 Task: Create a due date automation trigger when advanced on, on the monday of the week before a card is due add dates due next month at 11:00 AM.
Action: Mouse moved to (1073, 79)
Screenshot: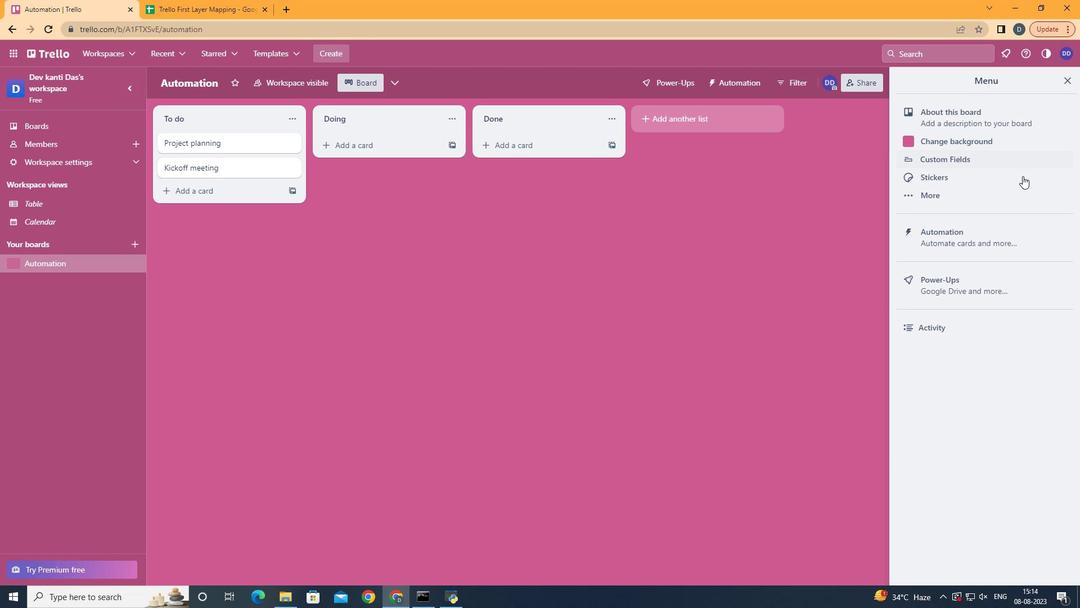 
Action: Mouse pressed left at (1073, 79)
Screenshot: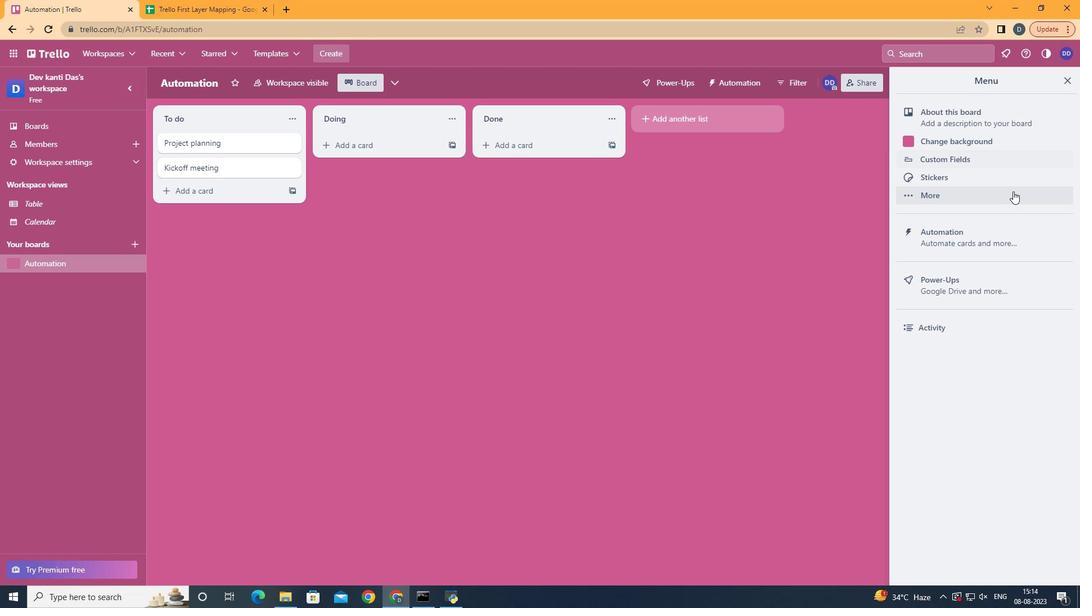 
Action: Mouse moved to (990, 235)
Screenshot: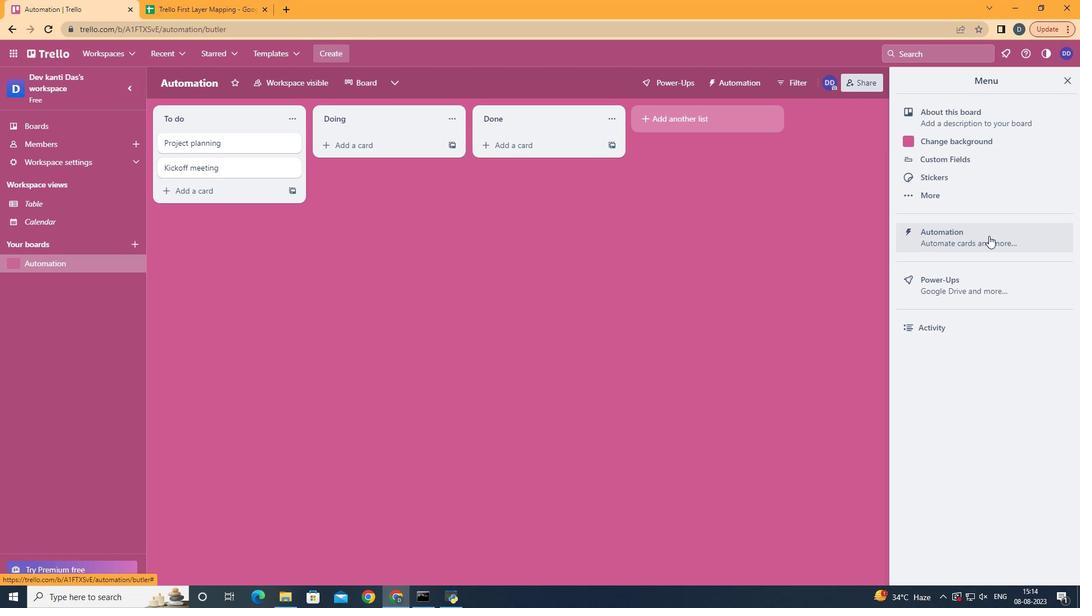 
Action: Mouse pressed left at (990, 235)
Screenshot: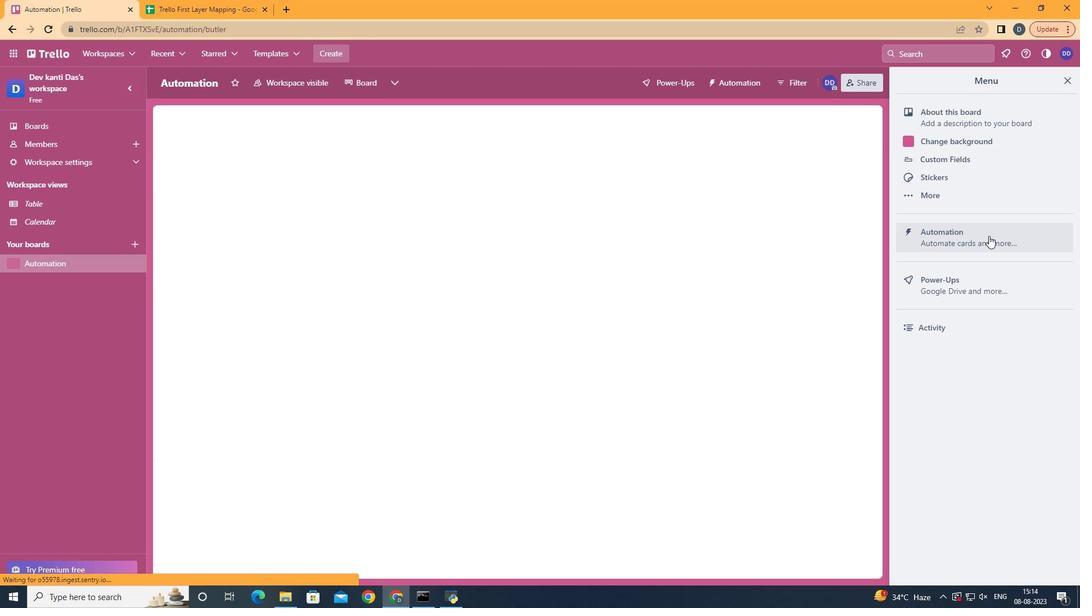 
Action: Mouse moved to (187, 221)
Screenshot: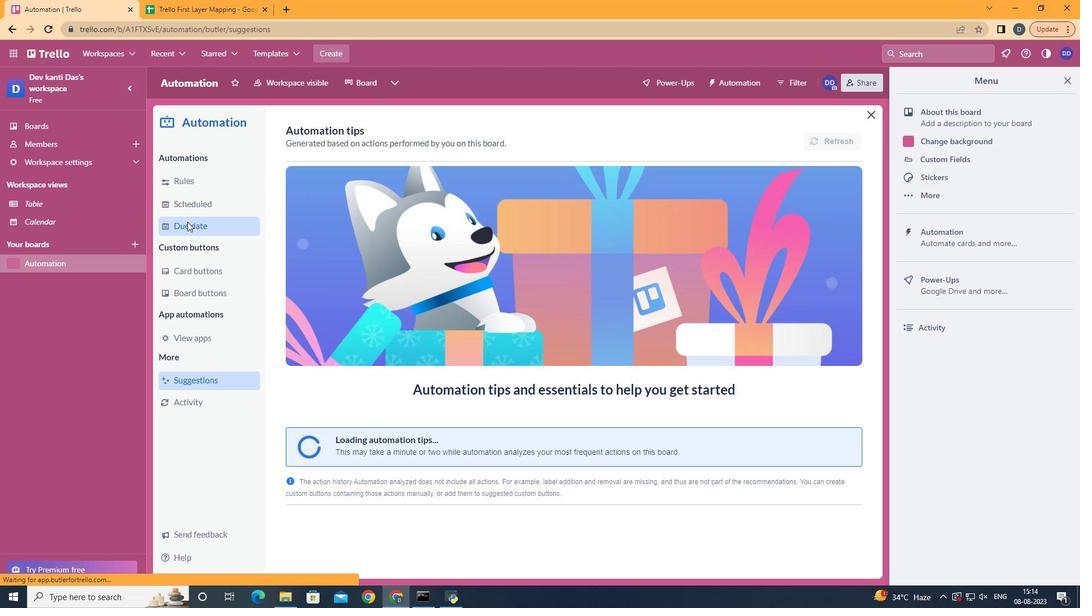 
Action: Mouse pressed left at (187, 221)
Screenshot: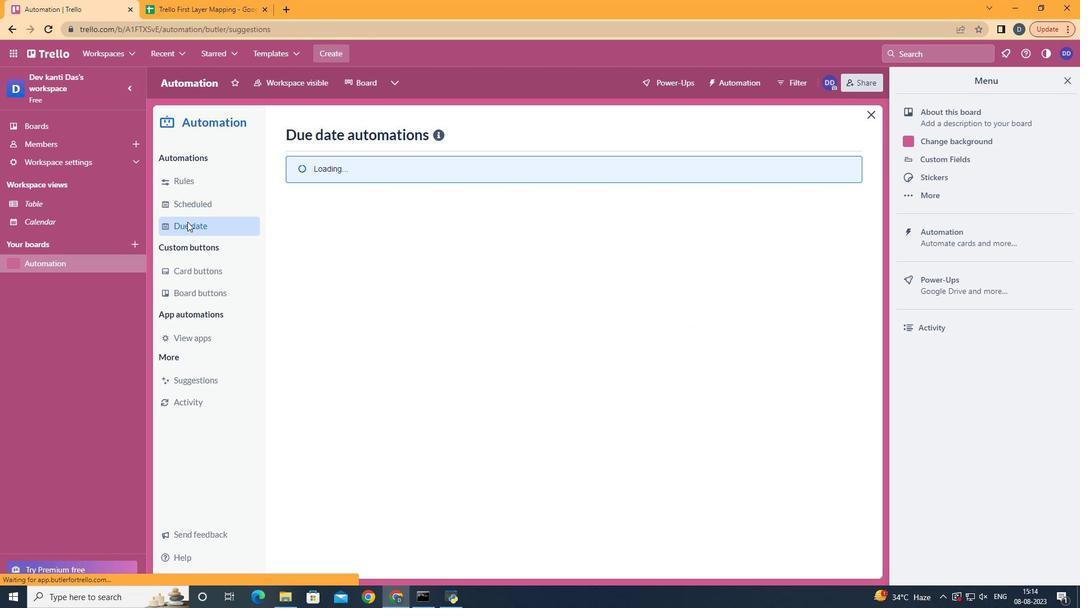 
Action: Mouse moved to (792, 135)
Screenshot: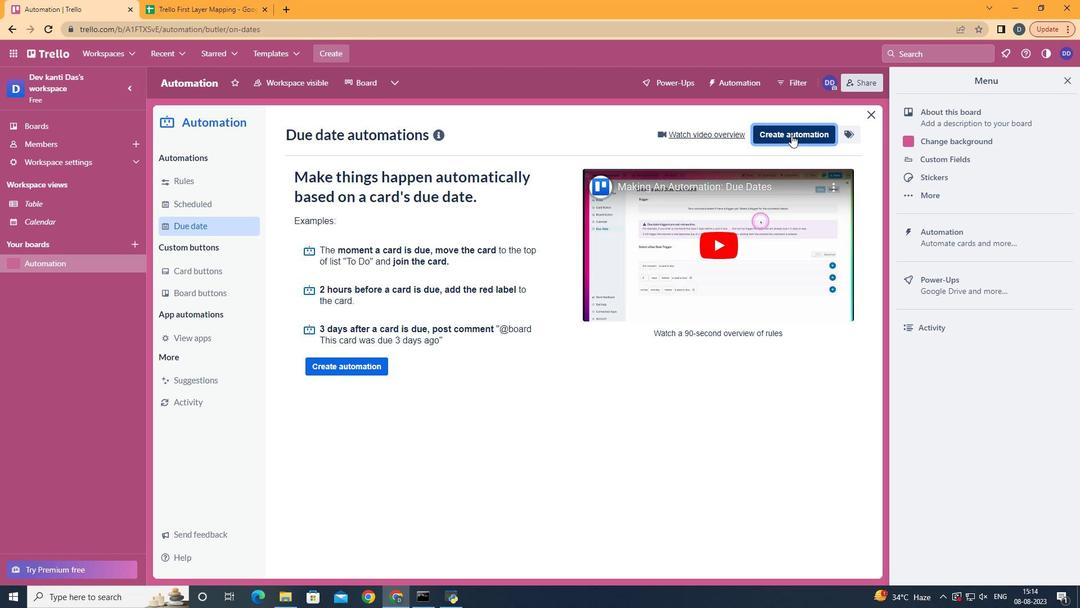 
Action: Mouse pressed left at (792, 135)
Screenshot: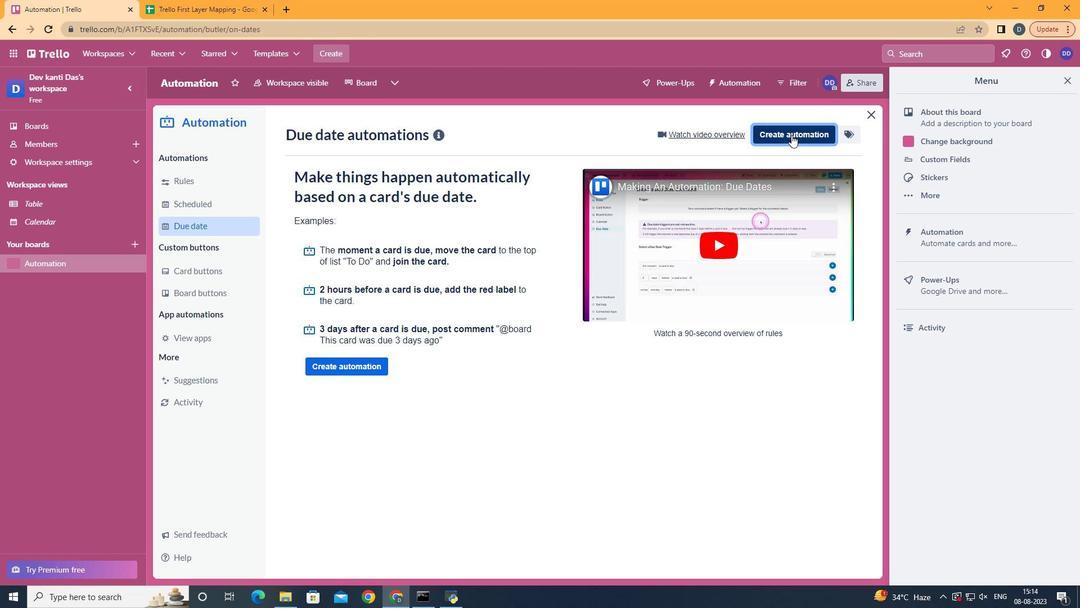 
Action: Mouse moved to (572, 240)
Screenshot: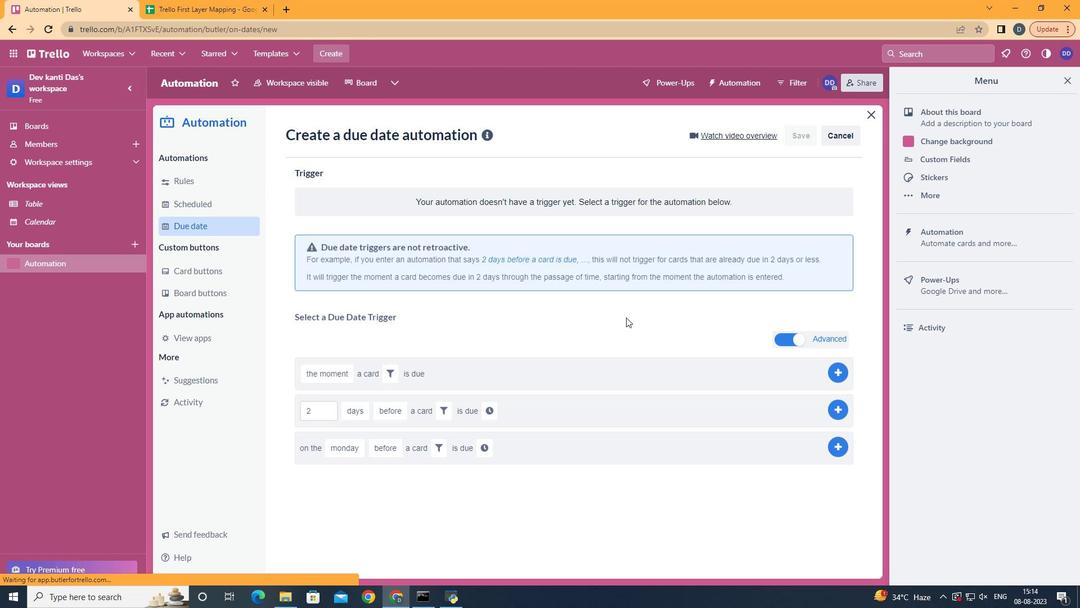 
Action: Mouse pressed left at (572, 240)
Screenshot: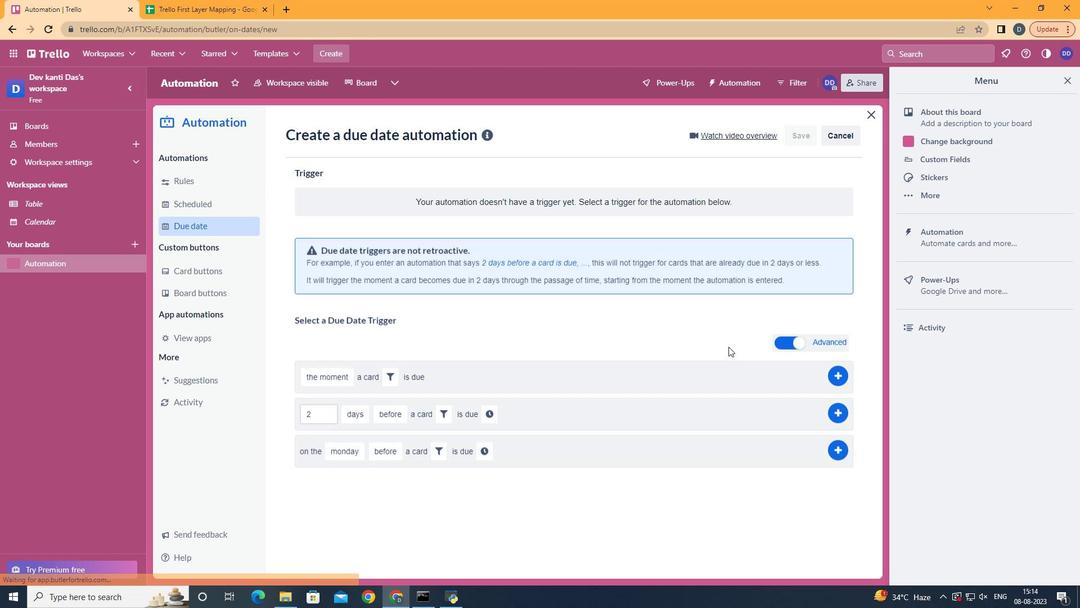 
Action: Mouse moved to (414, 539)
Screenshot: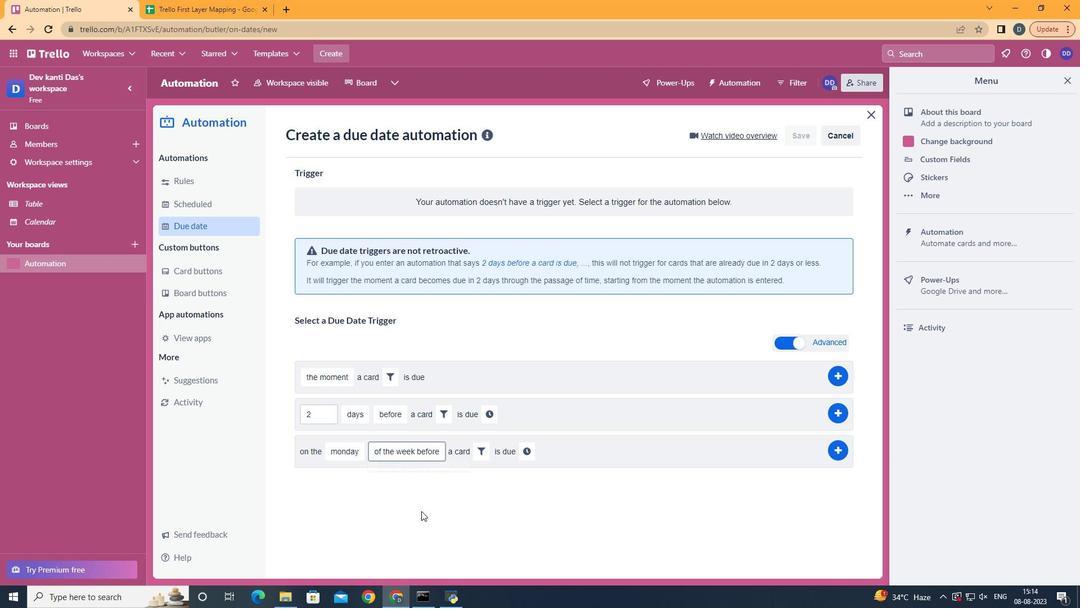 
Action: Mouse pressed left at (414, 539)
Screenshot: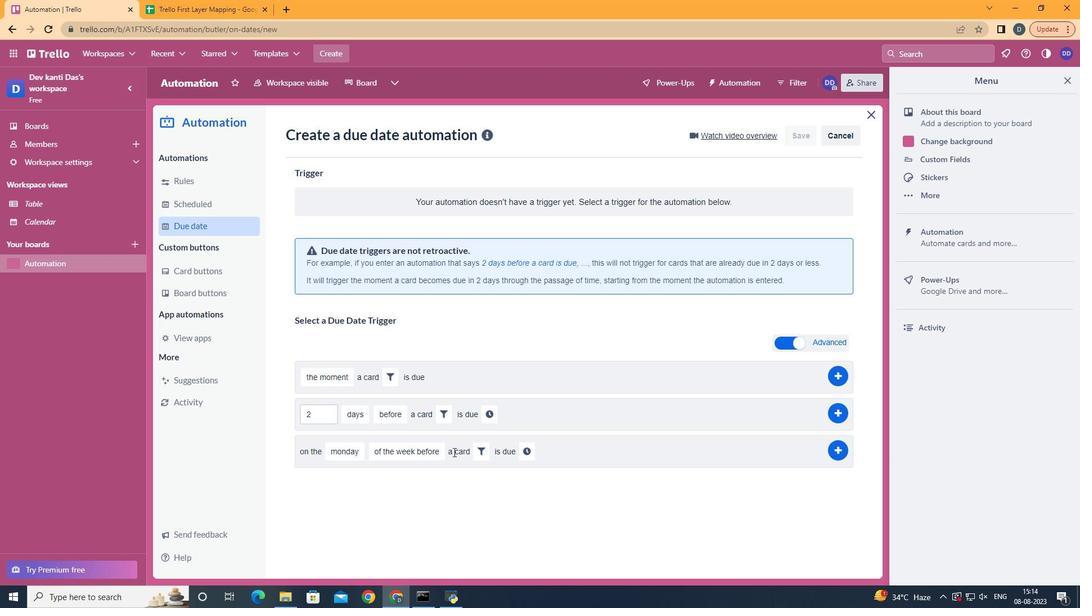 
Action: Mouse moved to (489, 446)
Screenshot: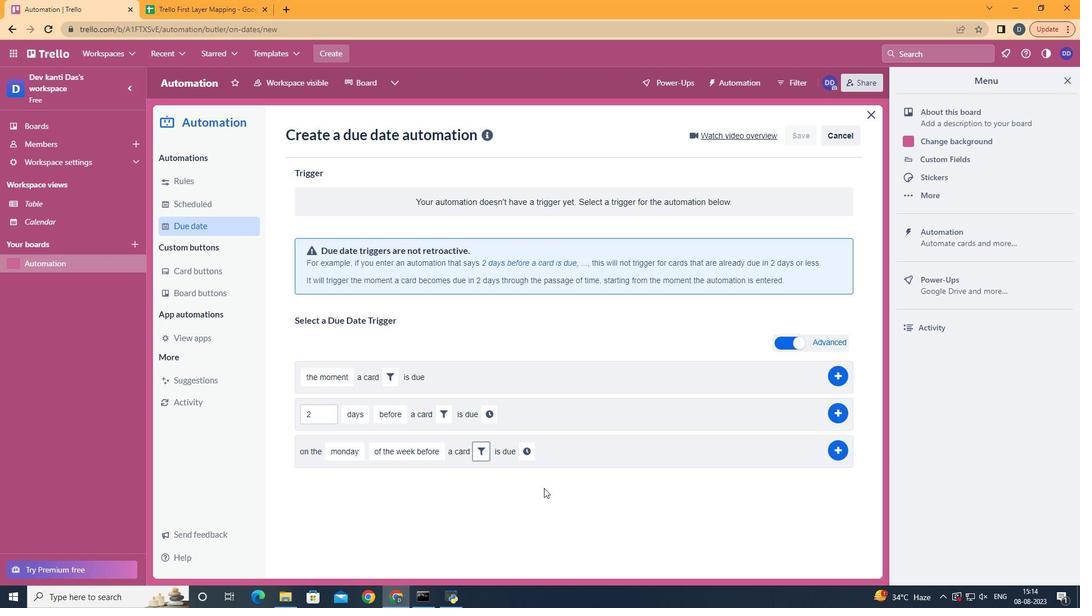 
Action: Mouse pressed left at (489, 446)
Screenshot: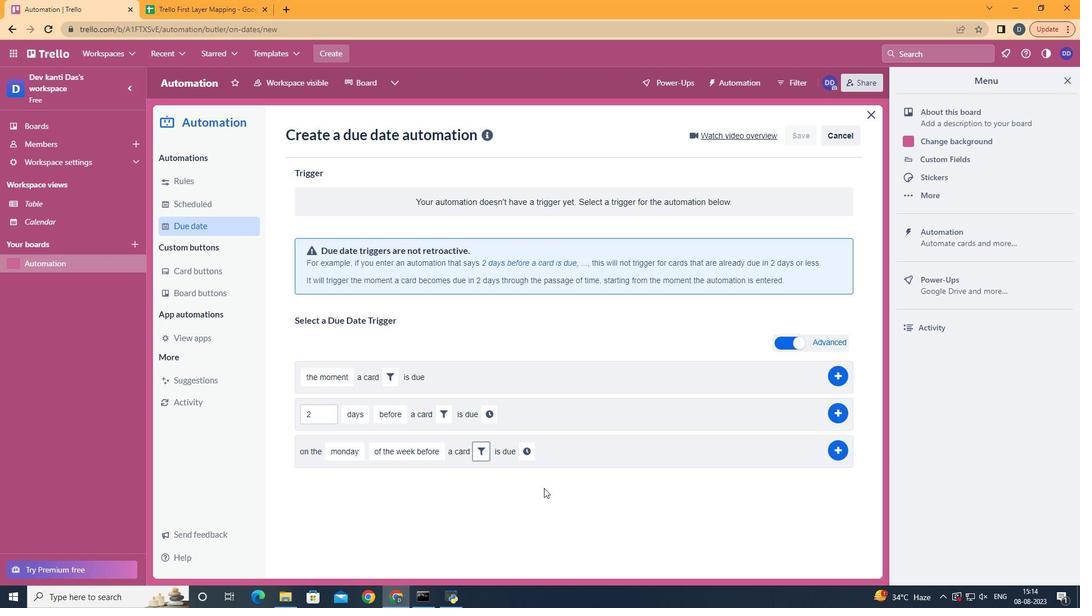 
Action: Mouse moved to (549, 490)
Screenshot: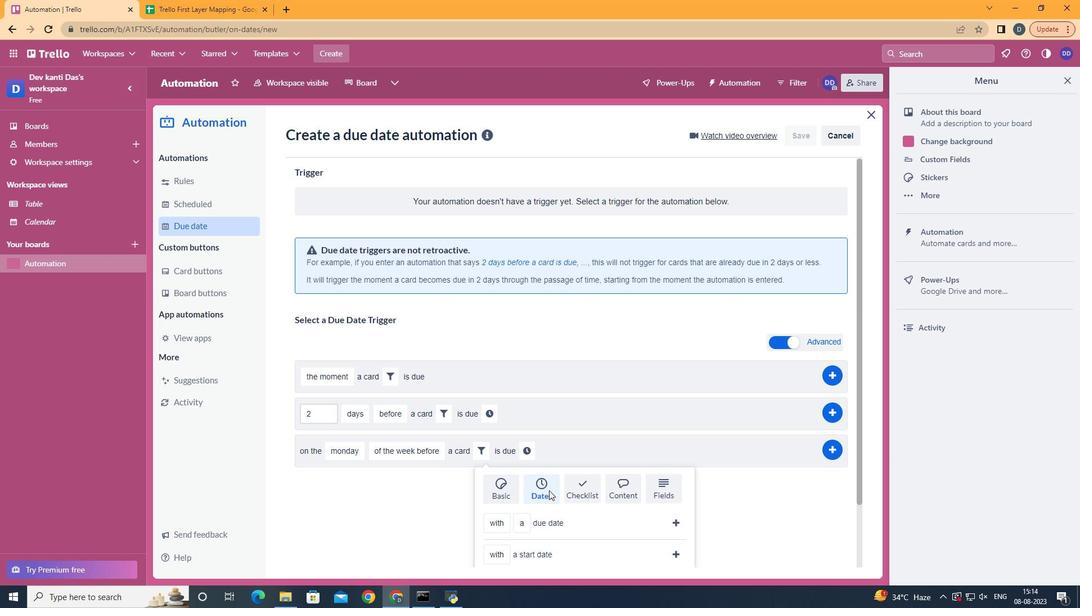 
Action: Mouse pressed left at (549, 490)
Screenshot: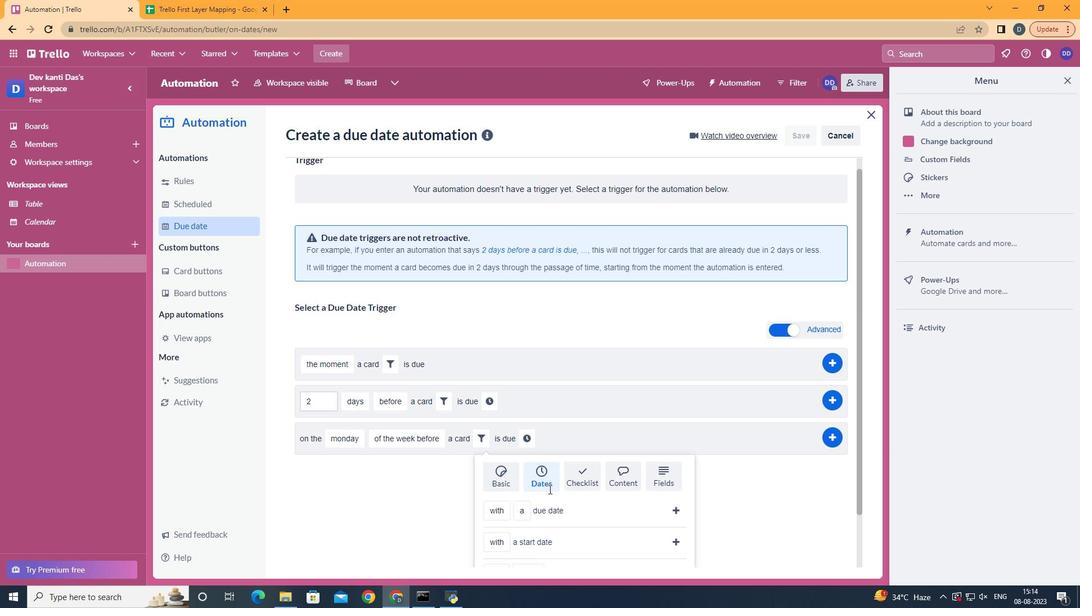 
Action: Mouse moved to (549, 490)
Screenshot: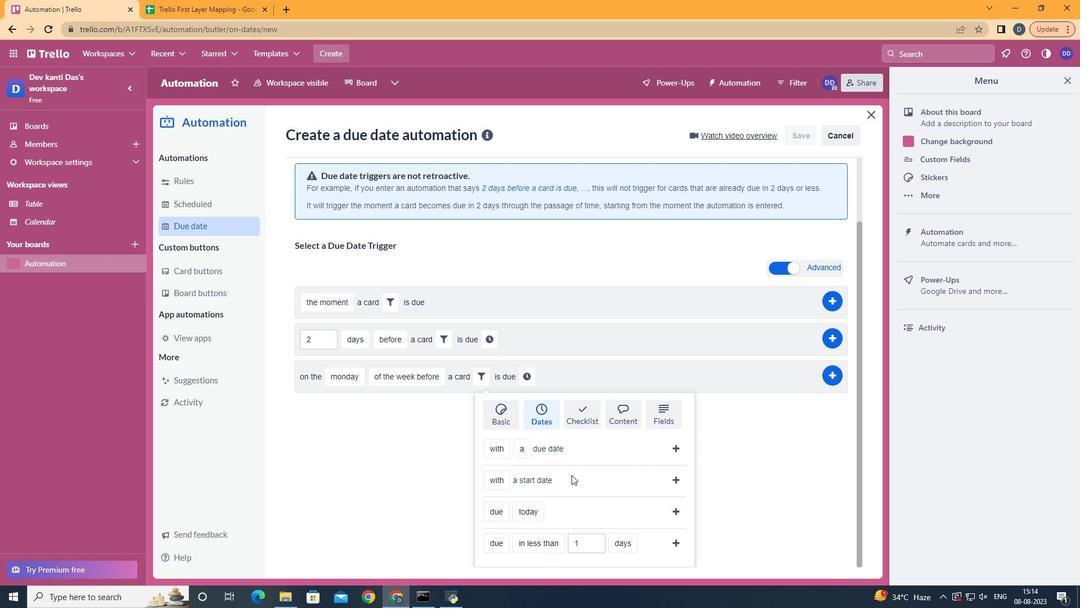 
Action: Mouse scrolled (549, 489) with delta (0, 0)
Screenshot: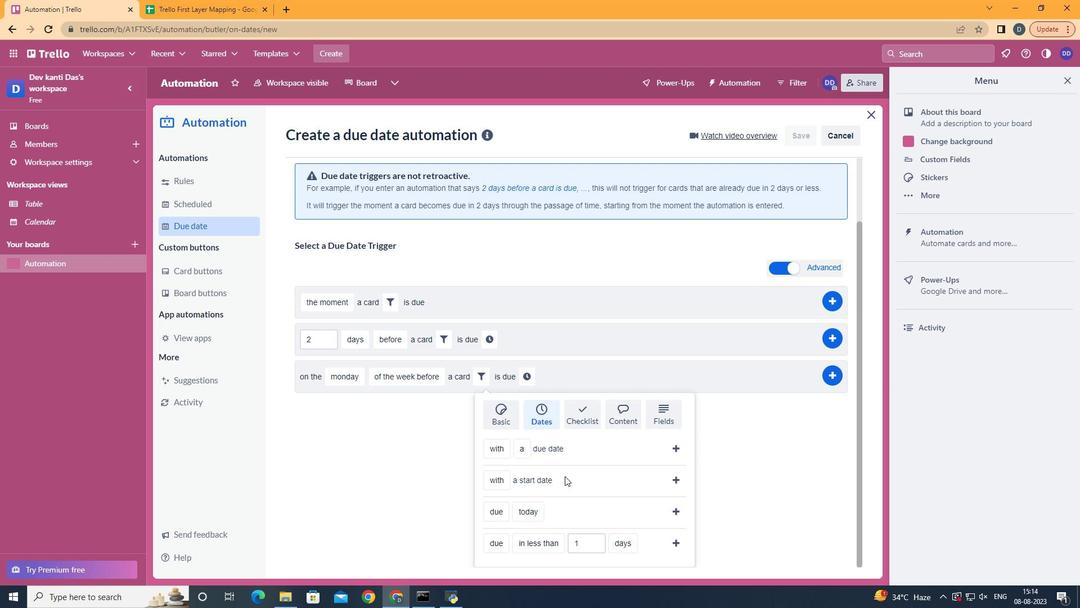 
Action: Mouse scrolled (549, 489) with delta (0, 0)
Screenshot: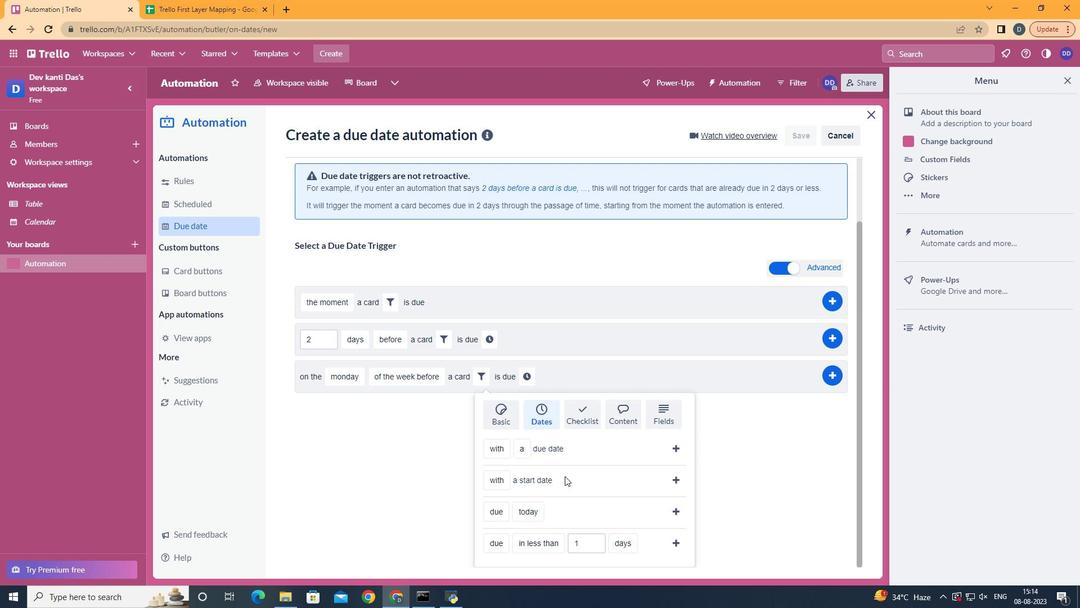 
Action: Mouse scrolled (549, 489) with delta (0, 0)
Screenshot: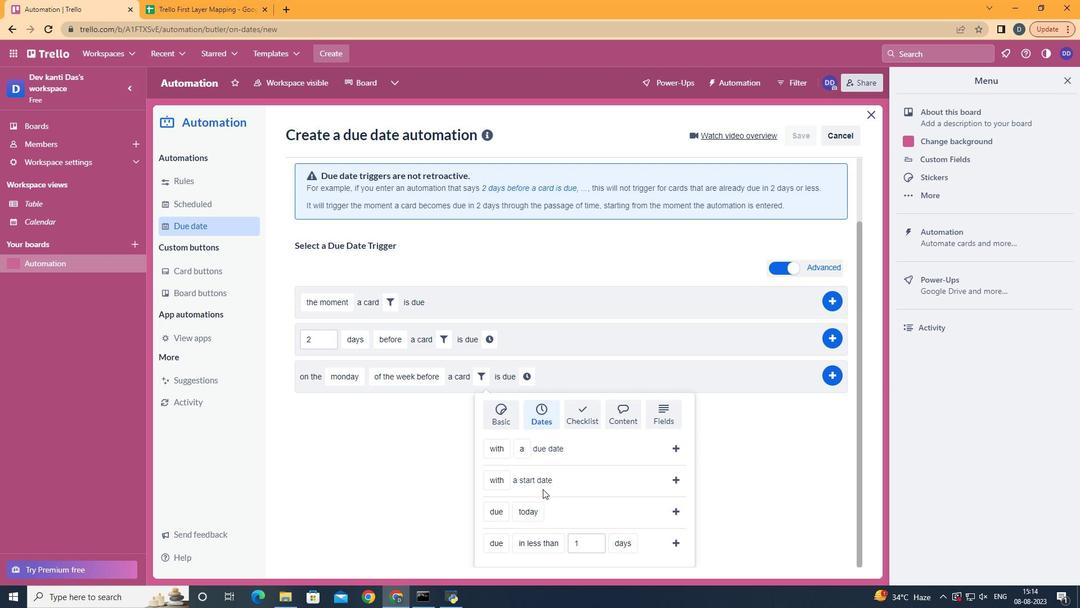 
Action: Mouse scrolled (549, 489) with delta (0, 0)
Screenshot: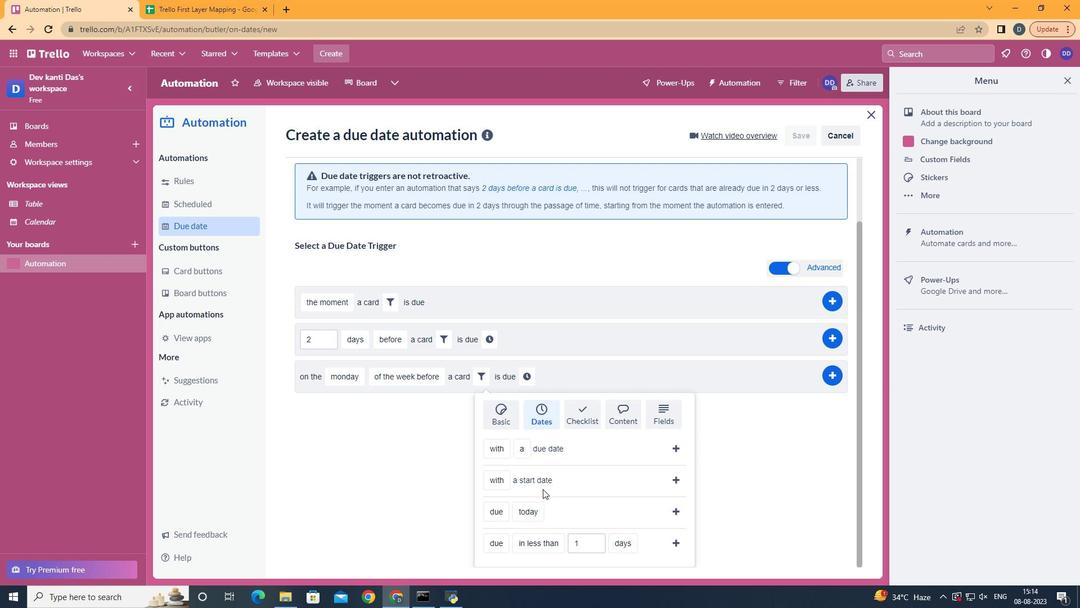 
Action: Mouse moved to (550, 487)
Screenshot: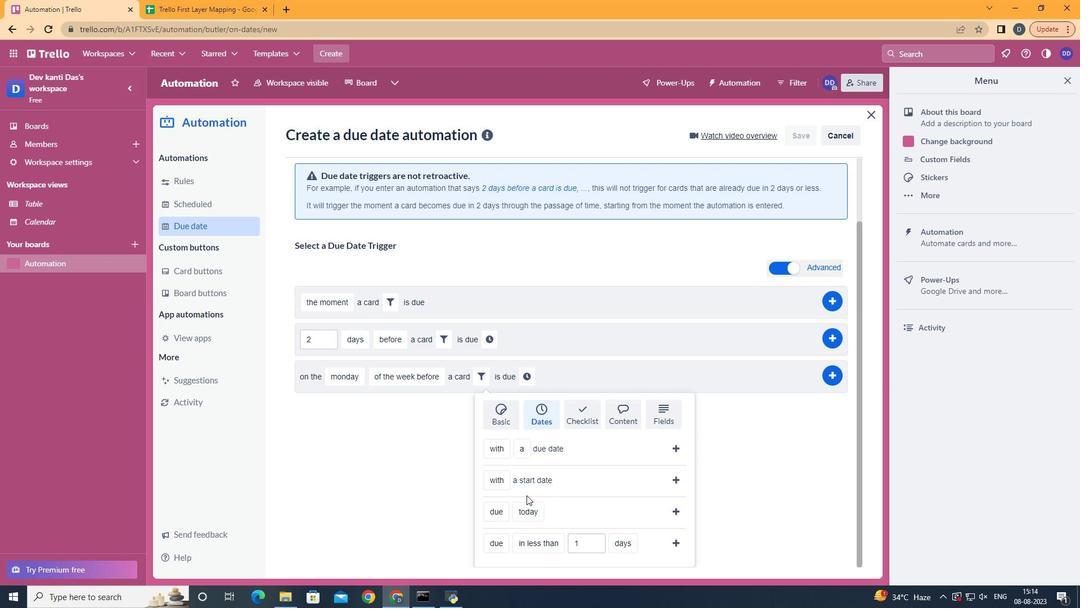 
Action: Mouse scrolled (549, 488) with delta (0, 0)
Screenshot: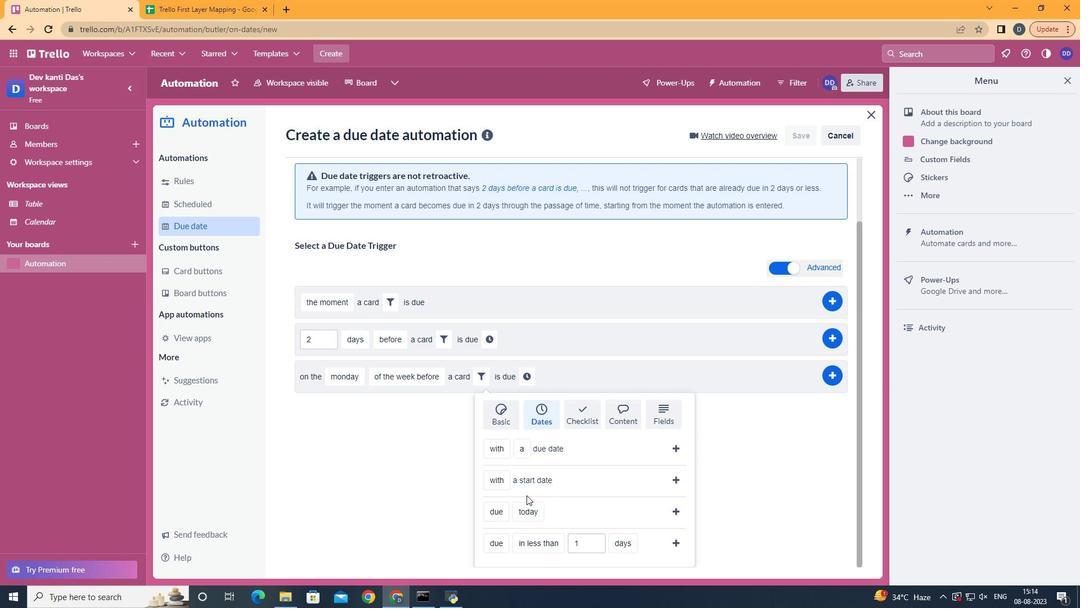 
Action: Mouse moved to (511, 422)
Screenshot: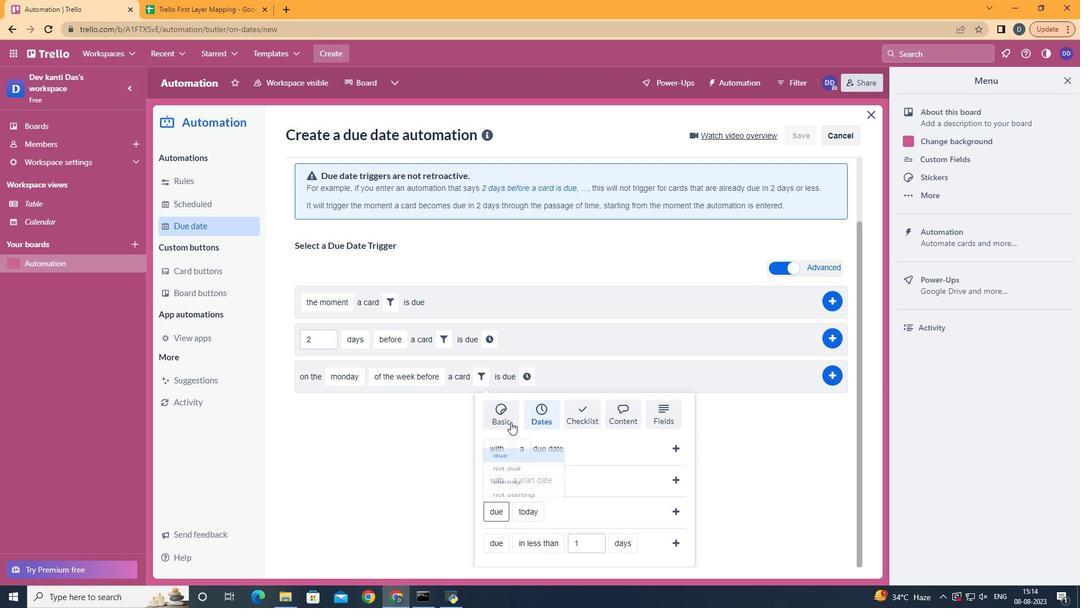 
Action: Mouse pressed left at (511, 422)
Screenshot: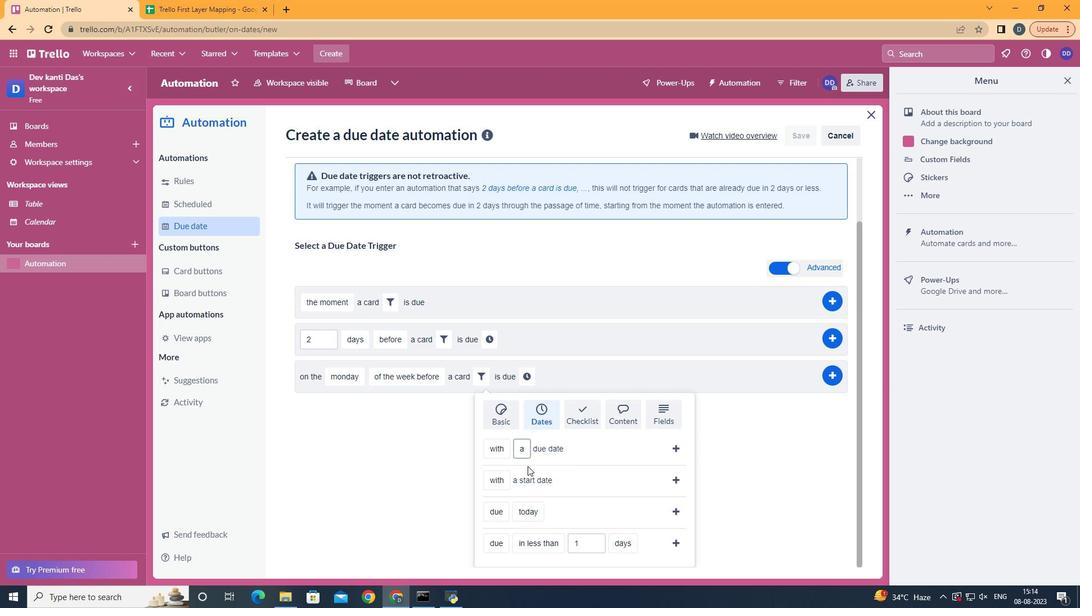 
Action: Mouse moved to (548, 492)
Screenshot: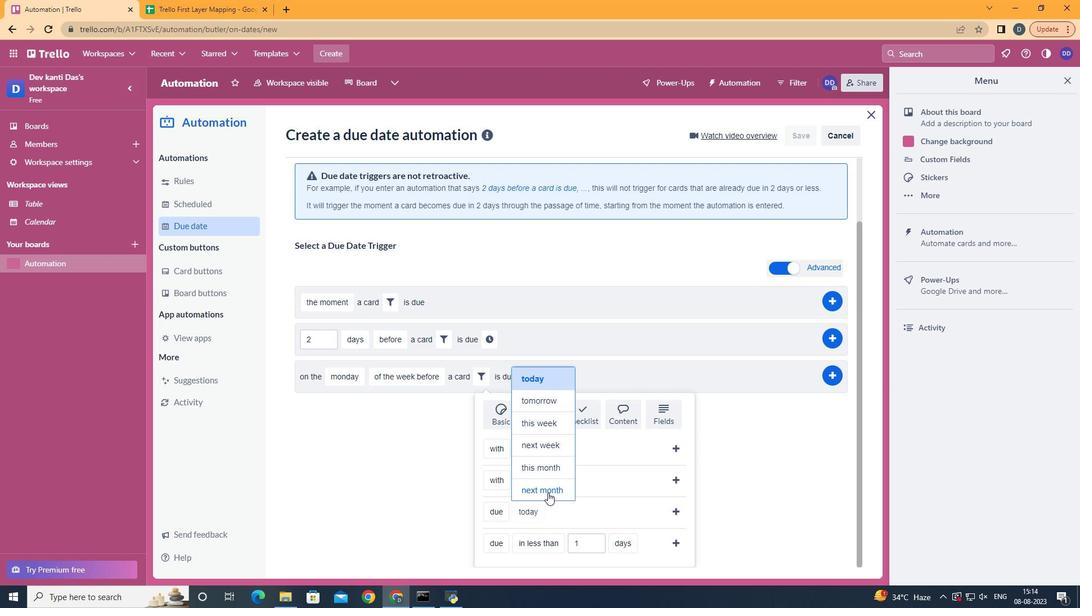 
Action: Mouse pressed left at (548, 492)
Screenshot: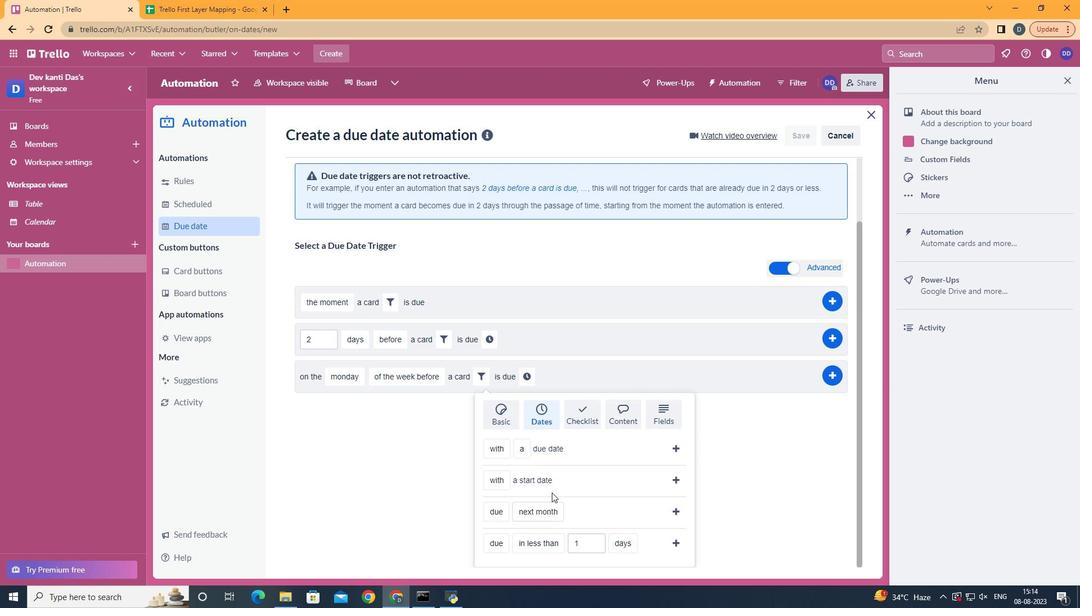 
Action: Mouse moved to (686, 511)
Screenshot: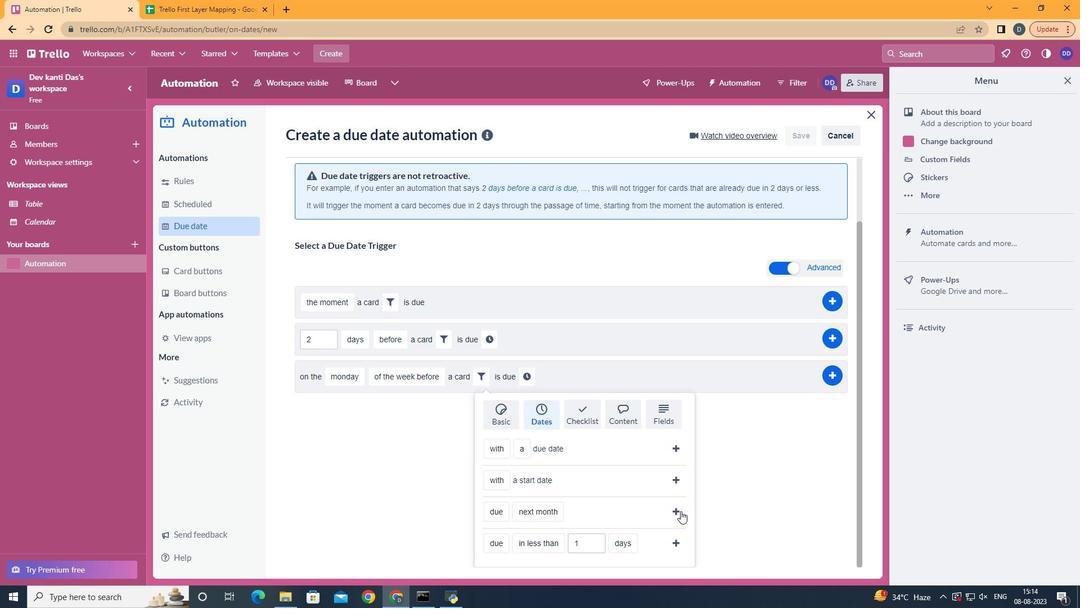 
Action: Mouse pressed left at (686, 511)
Screenshot: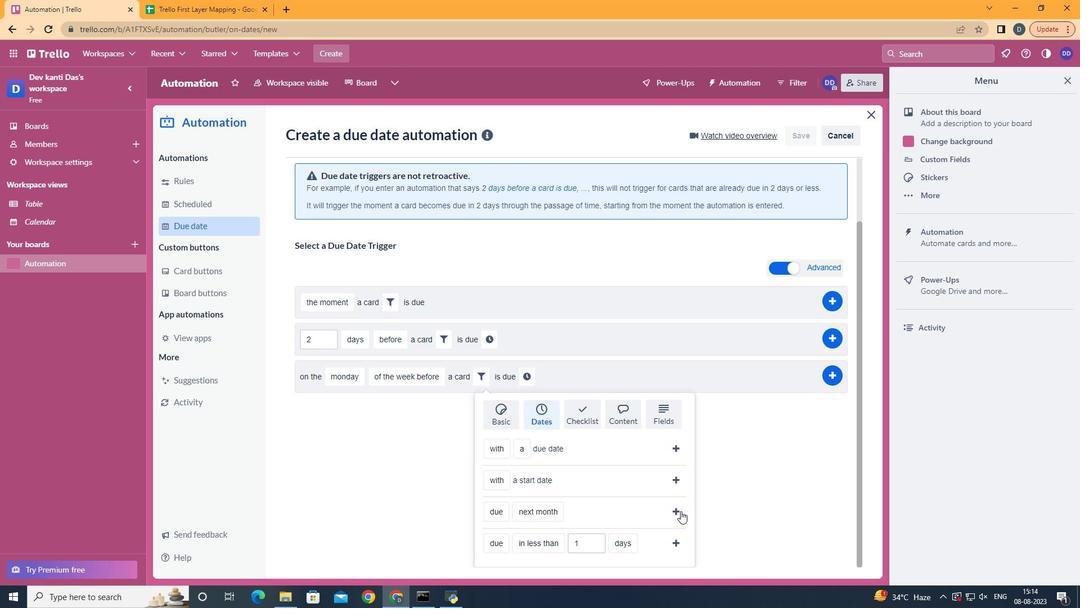 
Action: Mouse moved to (680, 510)
Screenshot: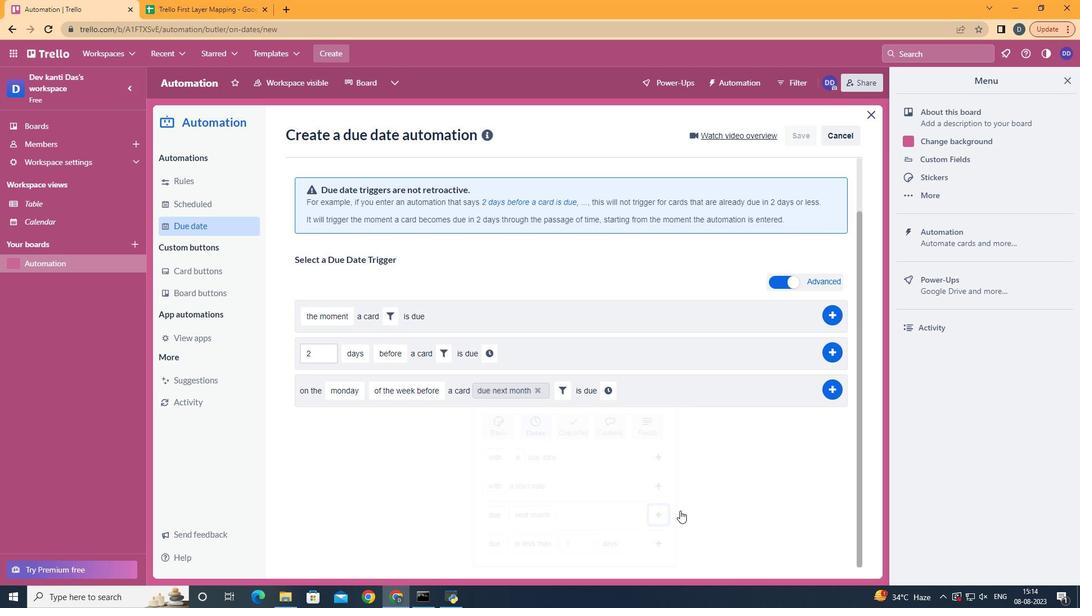 
Action: Mouse pressed left at (680, 510)
Screenshot: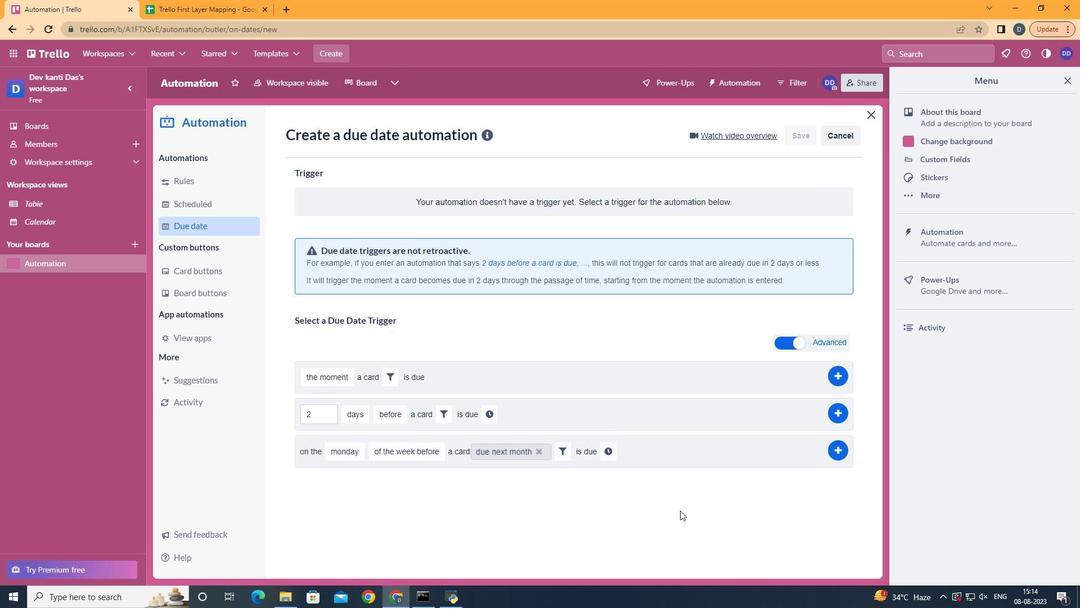 
Action: Mouse moved to (613, 448)
Screenshot: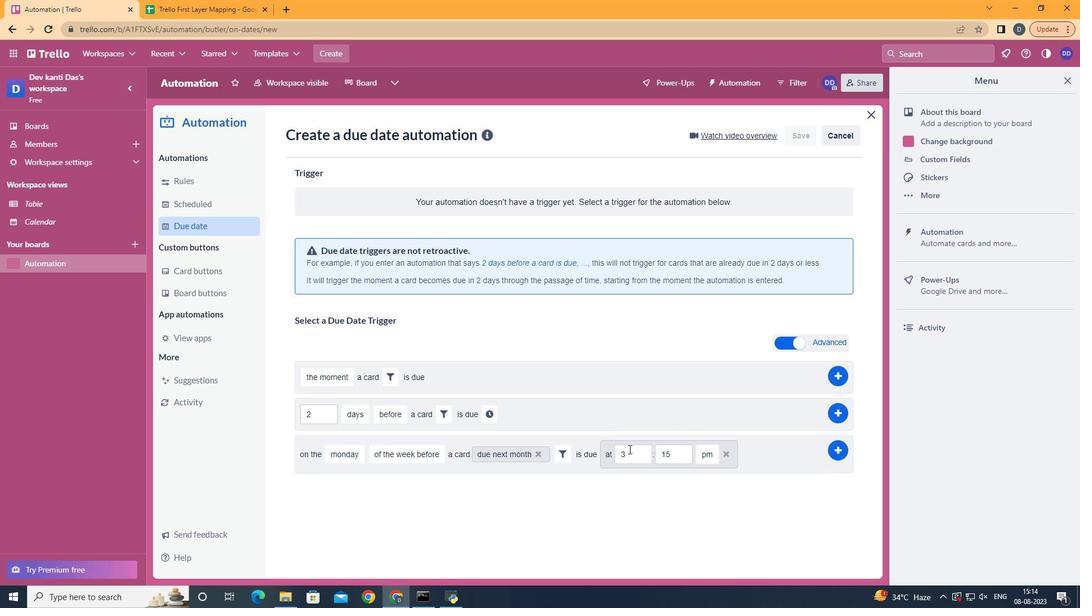 
Action: Mouse pressed left at (613, 448)
Screenshot: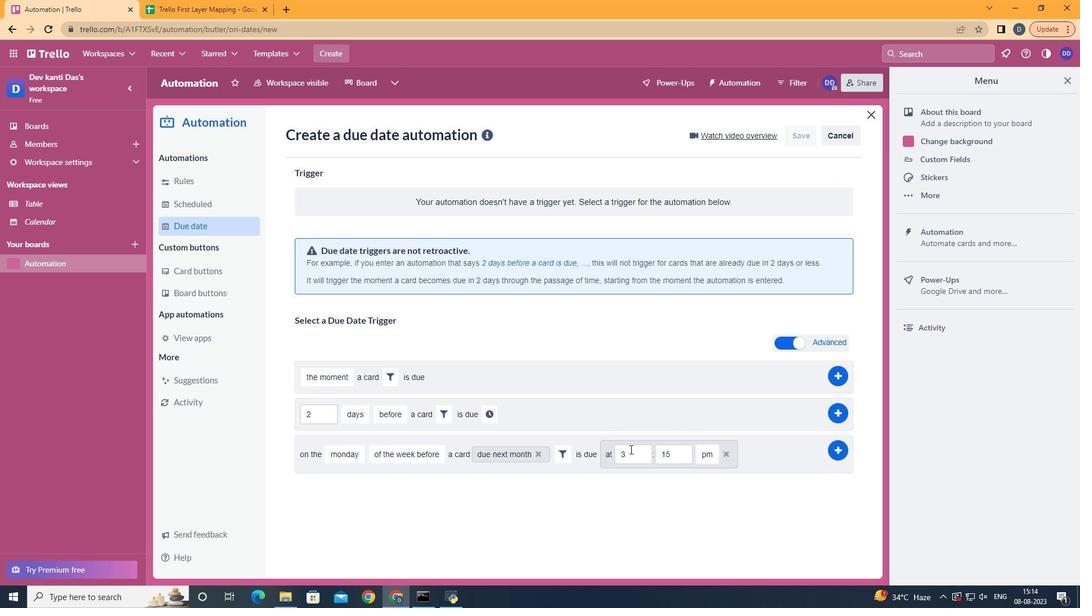 
Action: Mouse moved to (630, 449)
Screenshot: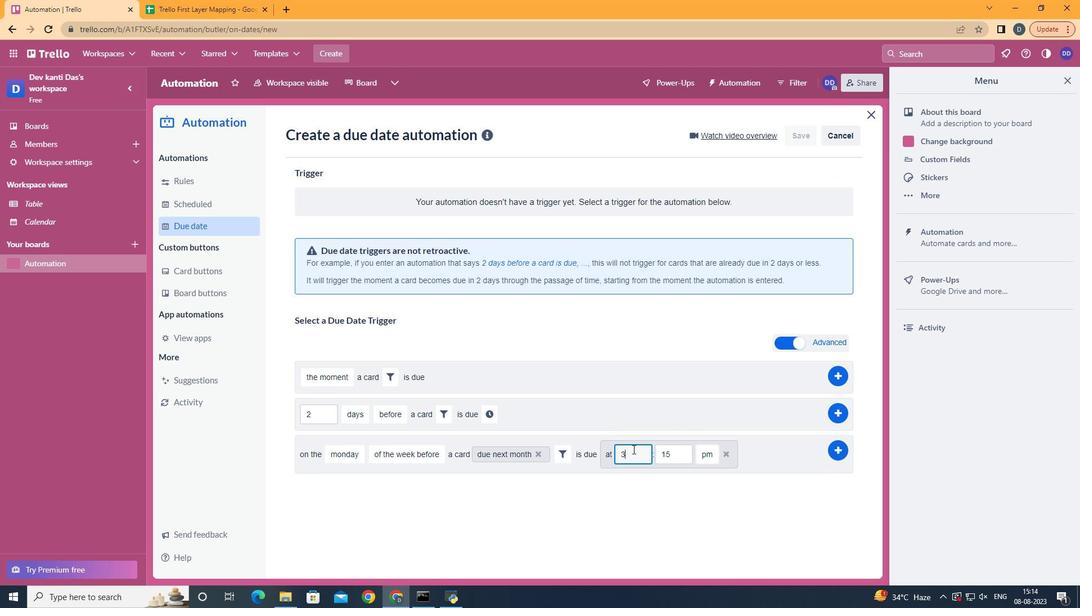 
Action: Mouse pressed left at (630, 449)
Screenshot: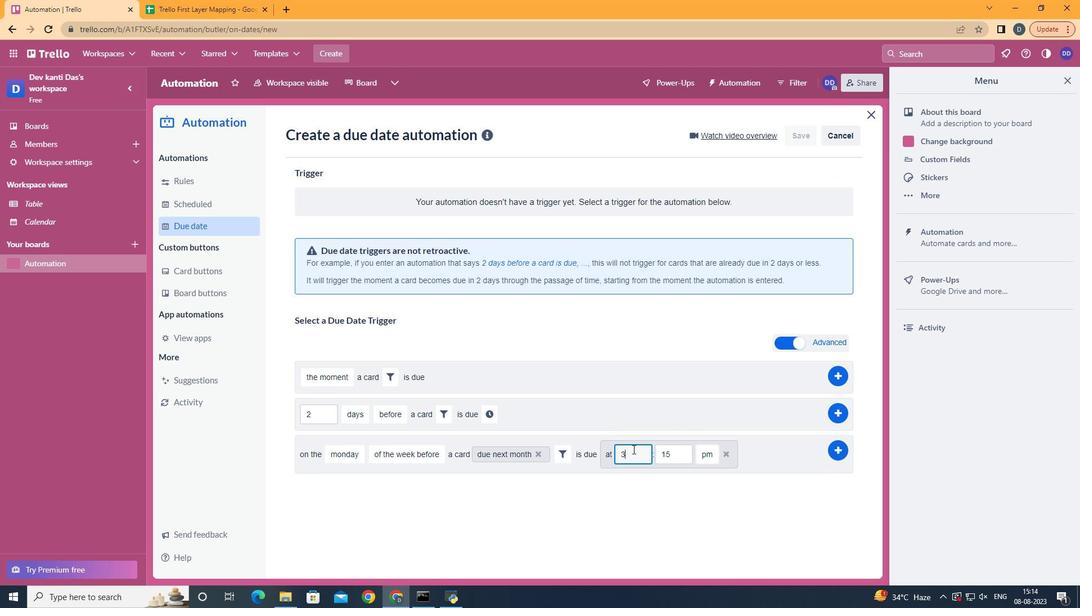 
Action: Mouse moved to (633, 449)
Screenshot: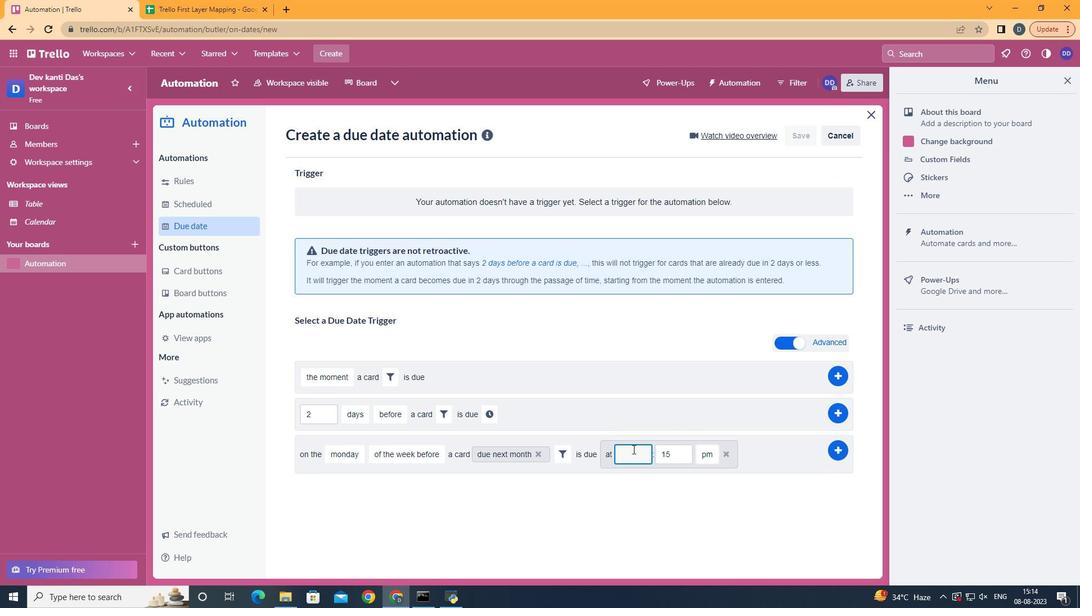 
Action: Key pressed <Key.backspace>11
Screenshot: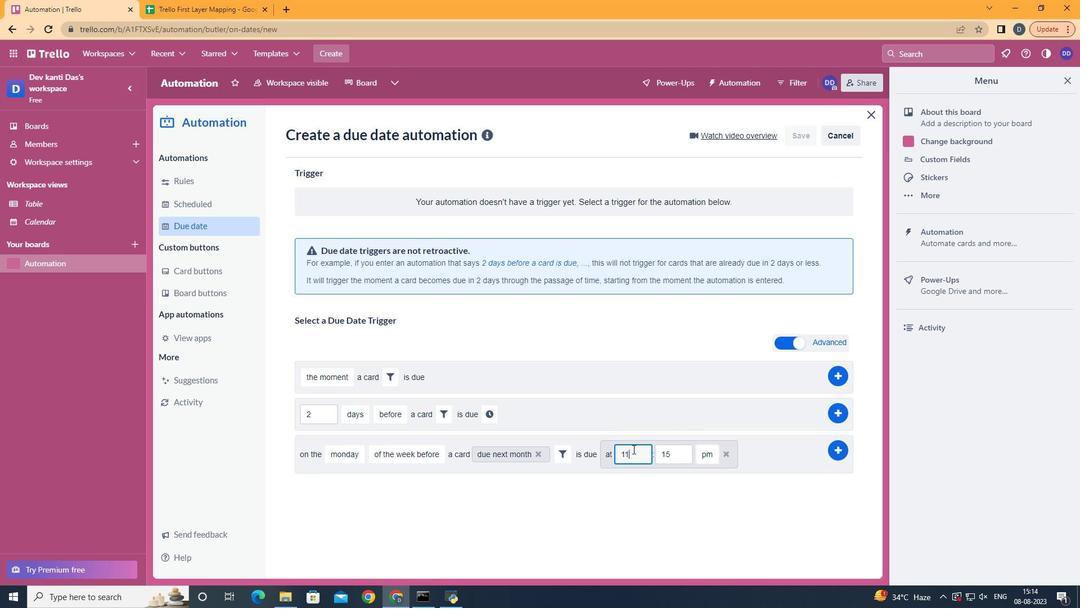 
Action: Mouse moved to (676, 455)
Screenshot: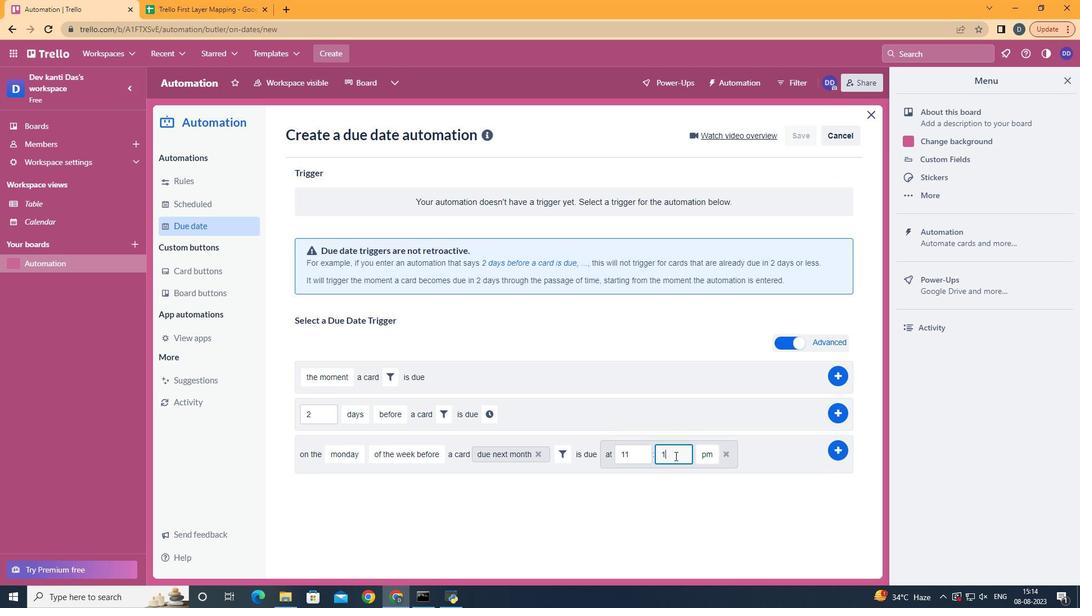 
Action: Mouse pressed left at (676, 455)
Screenshot: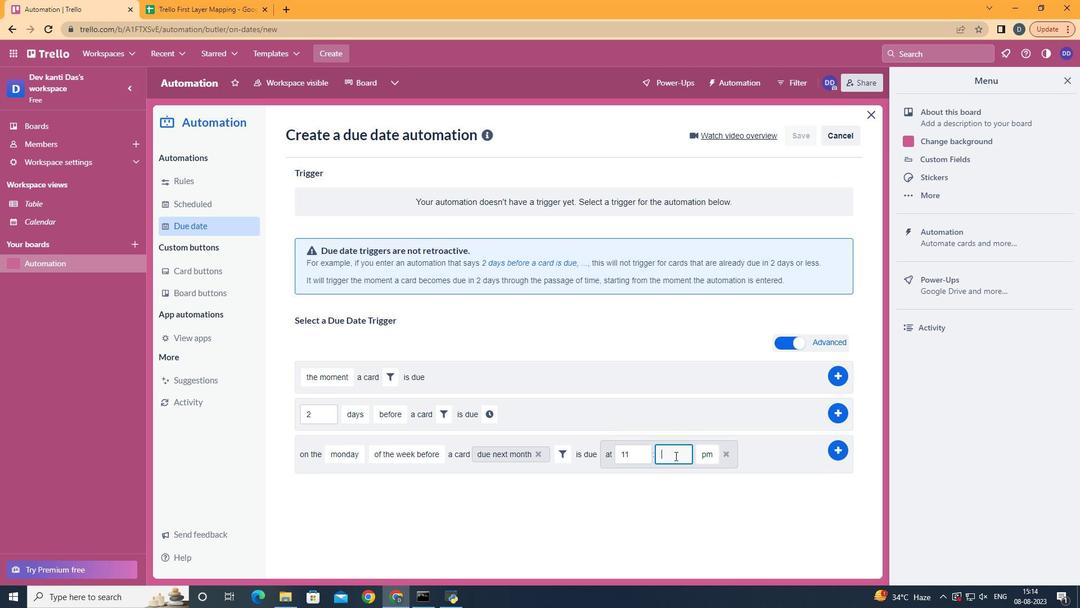 
Action: Key pressed <Key.backspace>
Screenshot: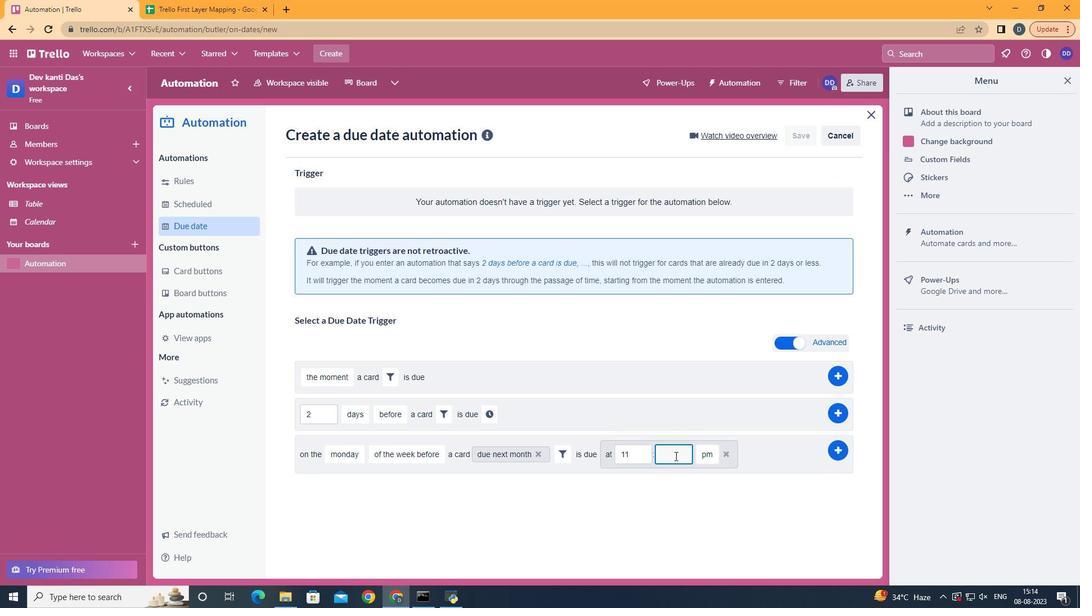 
Action: Mouse moved to (675, 456)
Screenshot: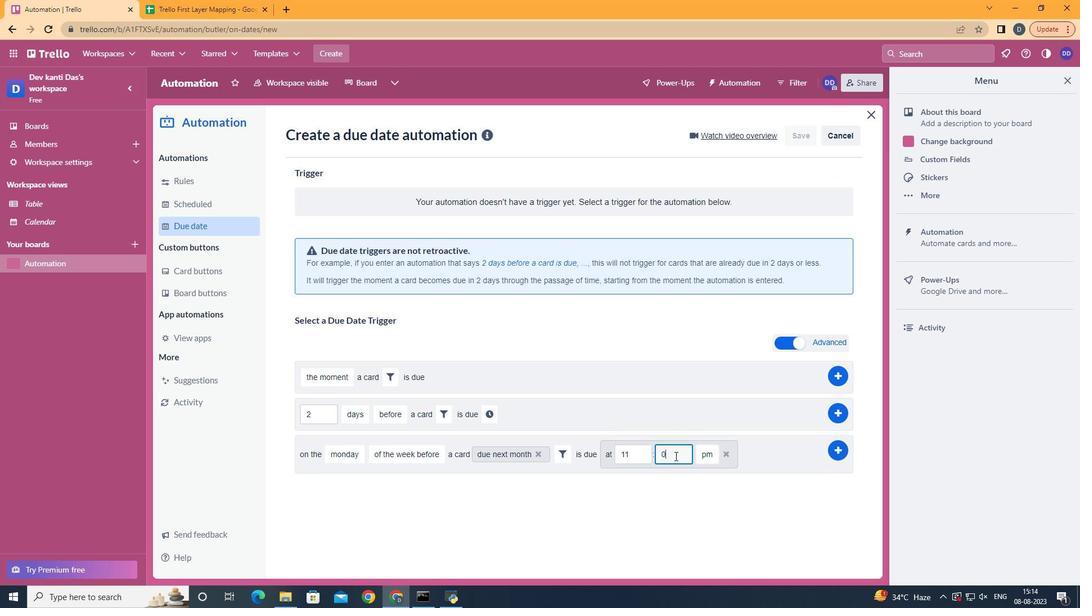 
Action: Key pressed <Key.backspace>00
Screenshot: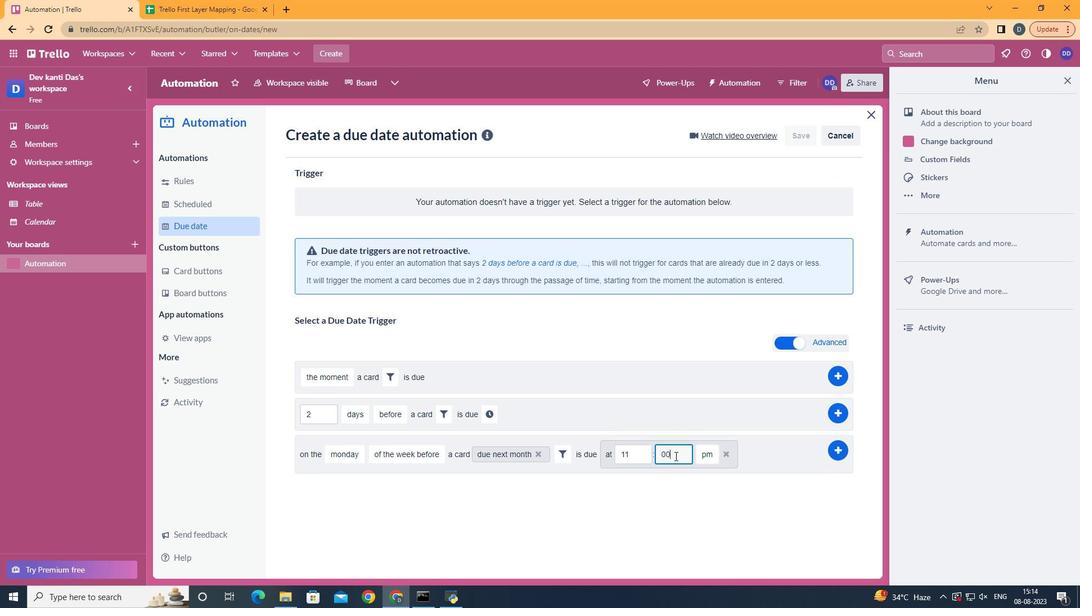 
Action: Mouse moved to (706, 472)
Screenshot: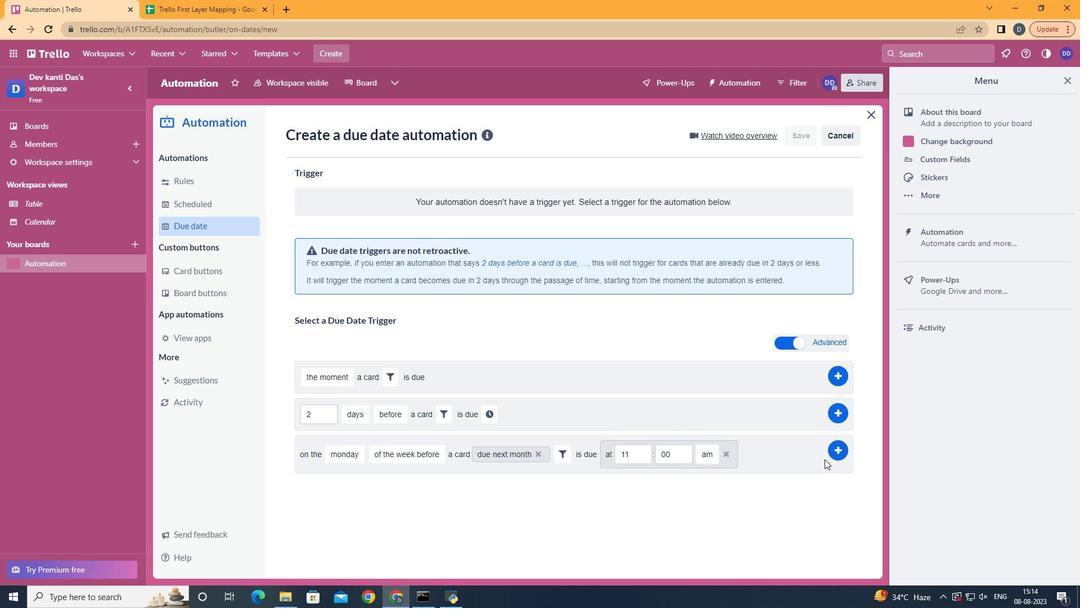 
Action: Mouse pressed left at (706, 472)
Screenshot: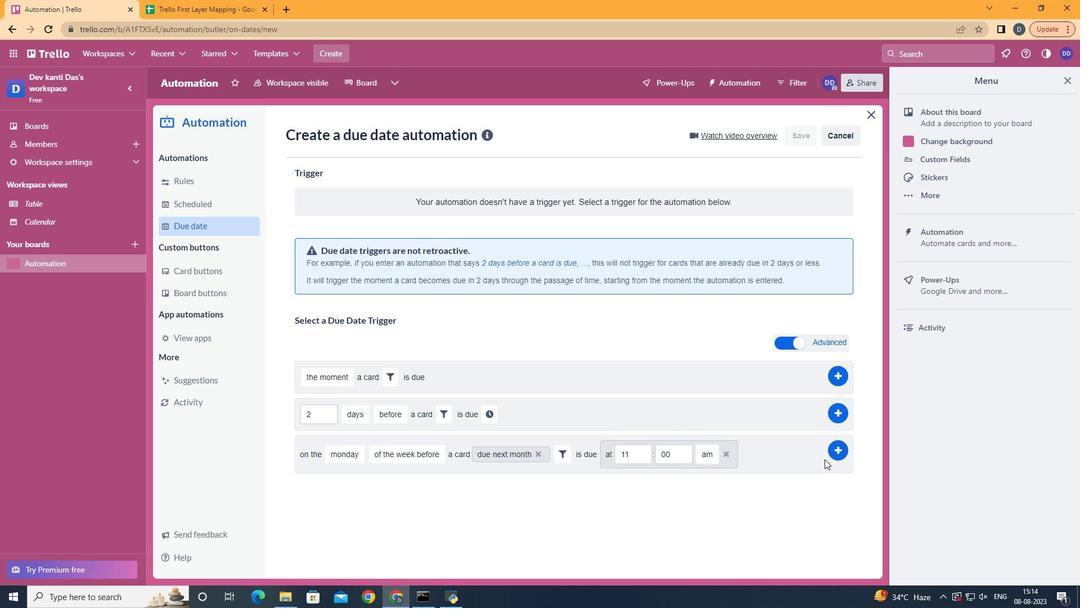 
Action: Mouse moved to (834, 453)
Screenshot: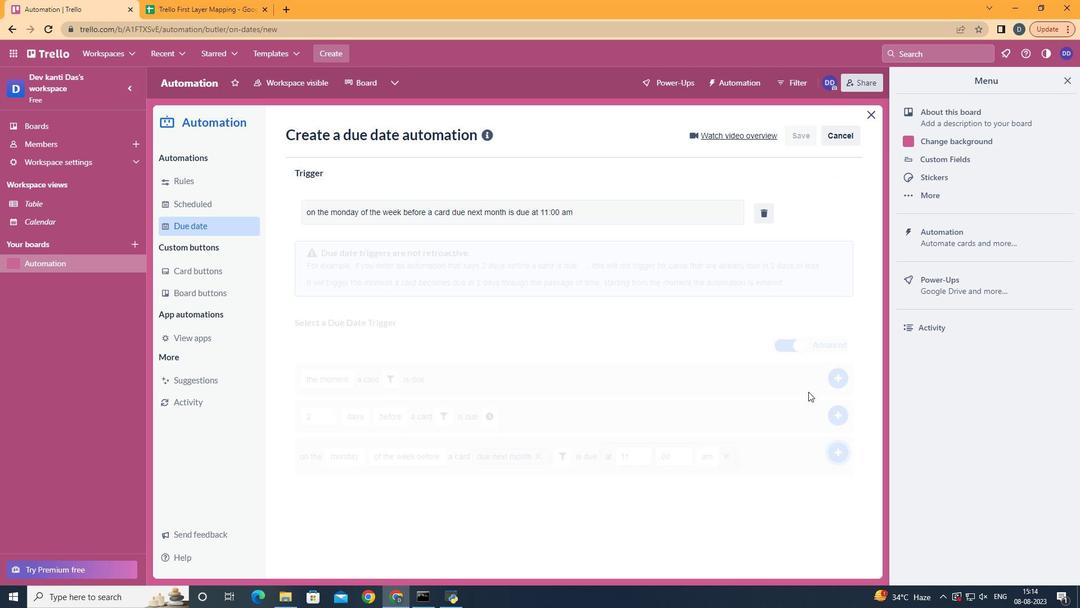 
Action: Mouse pressed left at (834, 453)
Screenshot: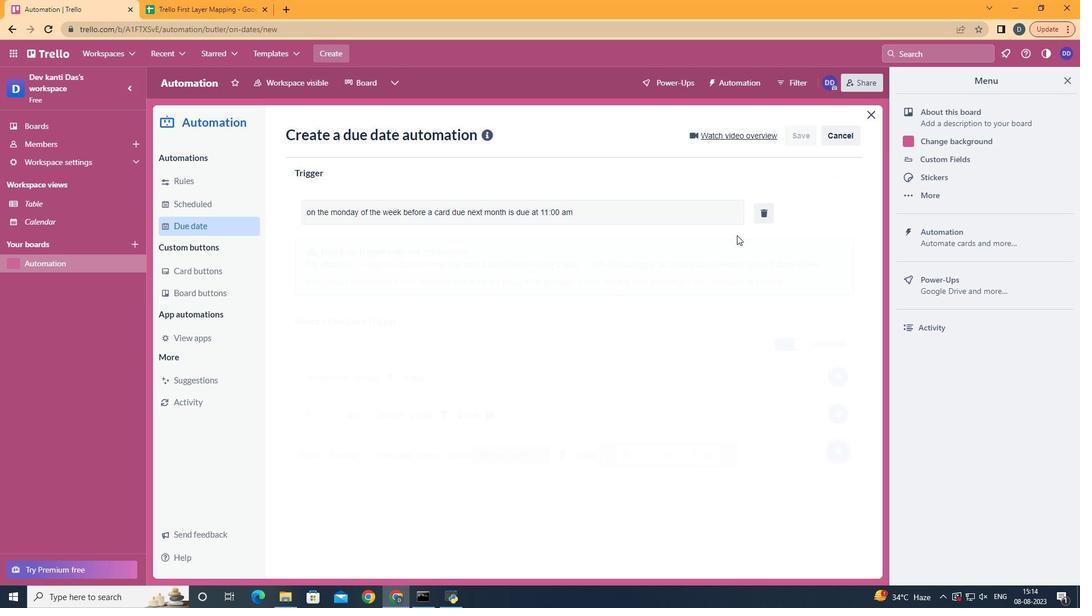 
Action: Mouse moved to (699, 270)
Screenshot: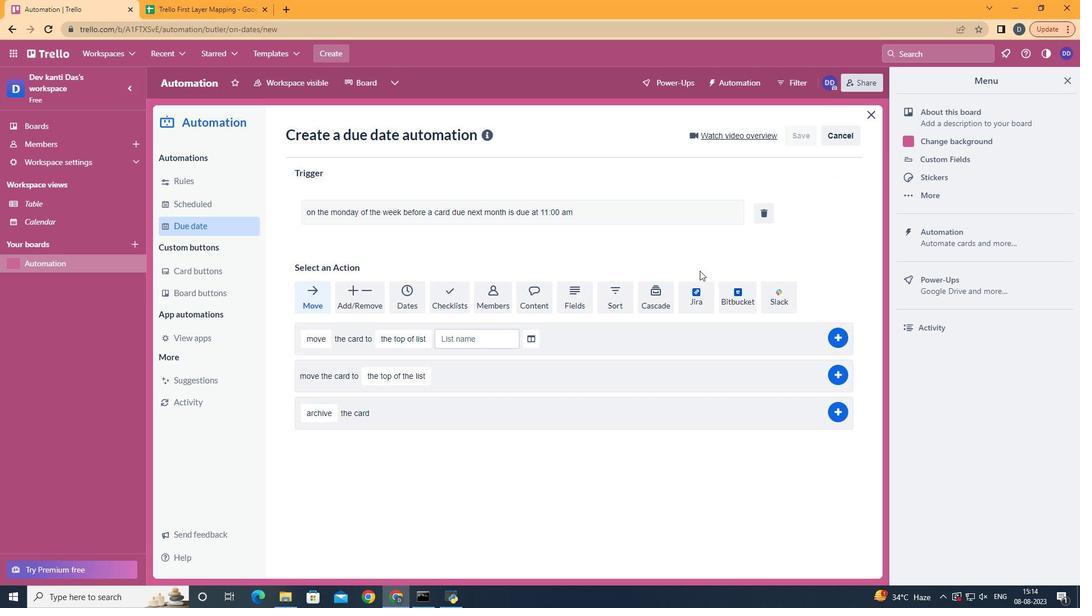 
